 Task: Explore github repository.
Action: Mouse moved to (433, 161)
Screenshot: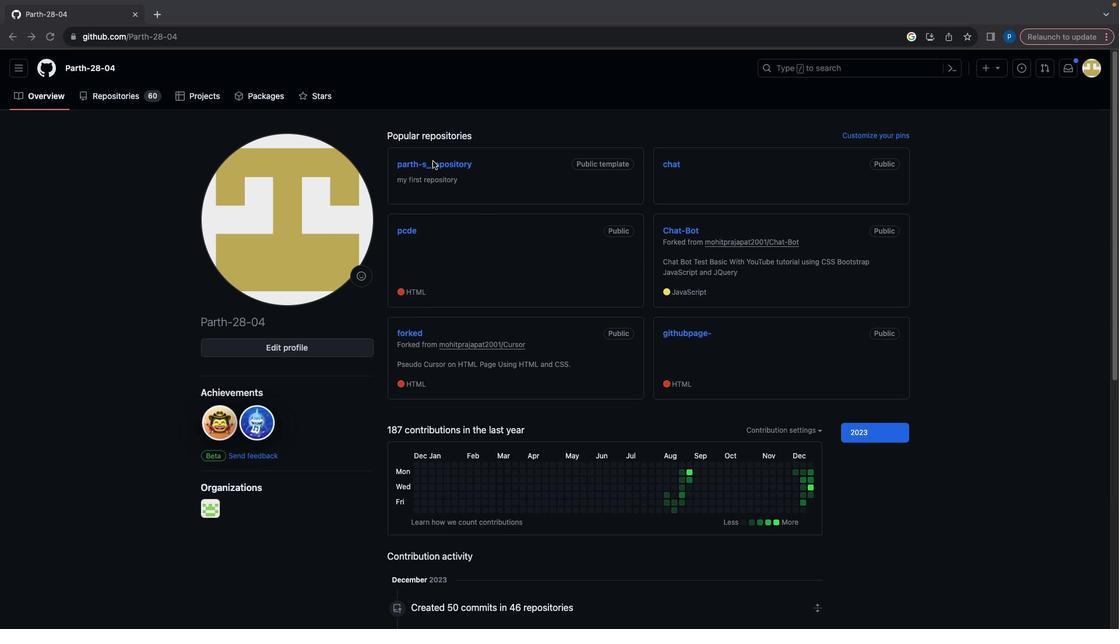 
Action: Mouse pressed left at (433, 161)
Screenshot: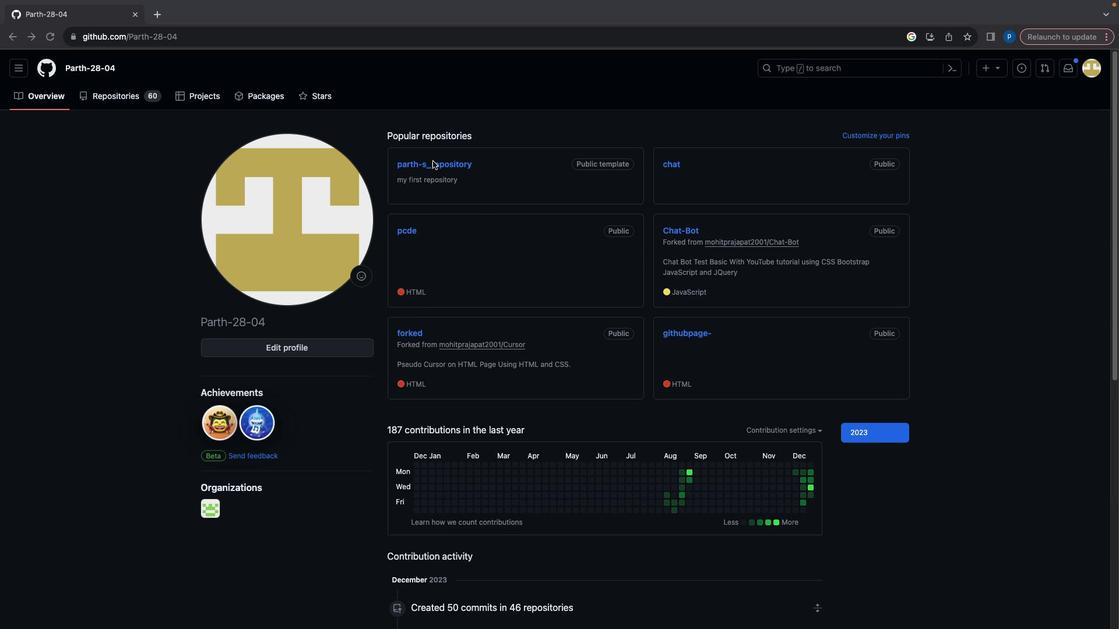 
Action: Mouse pressed left at (433, 161)
Screenshot: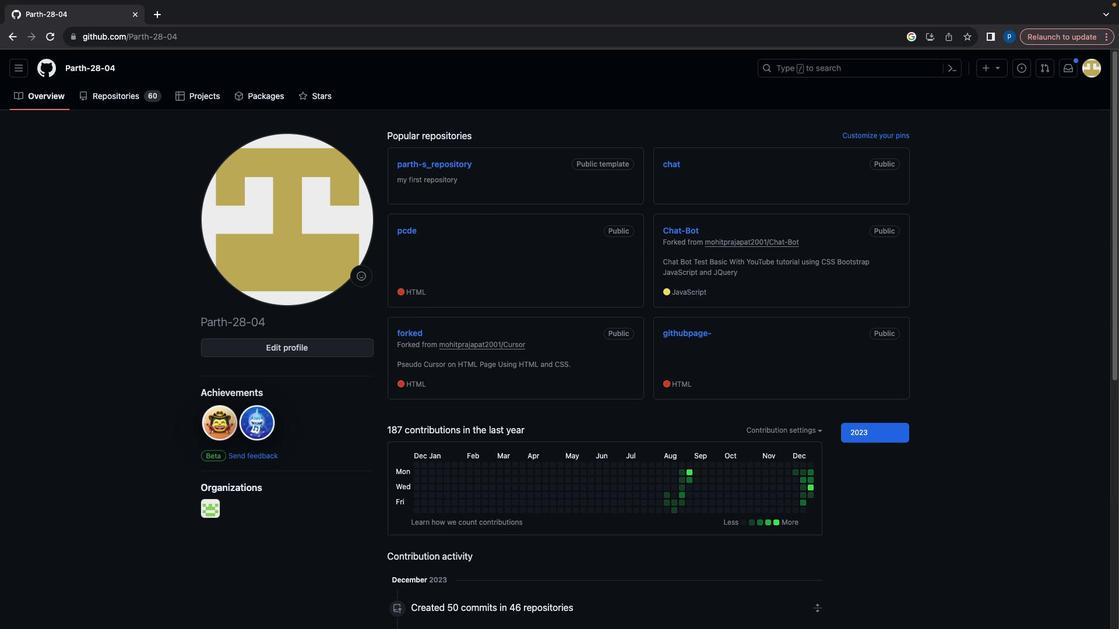 
Action: Mouse moved to (187, 97)
Screenshot: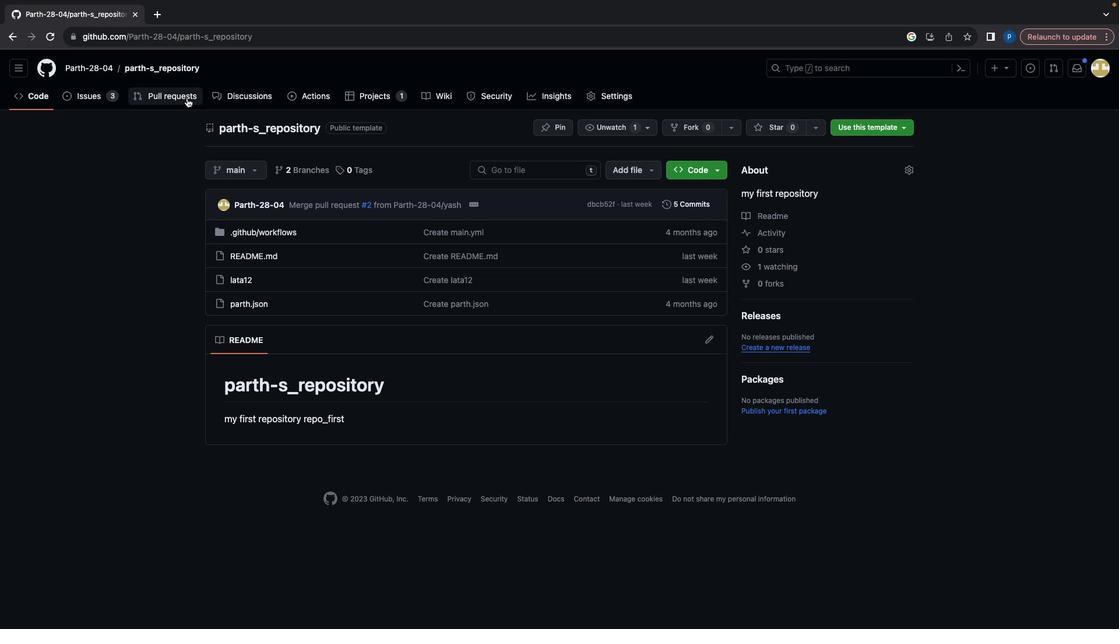 
Action: Mouse pressed left at (187, 97)
Screenshot: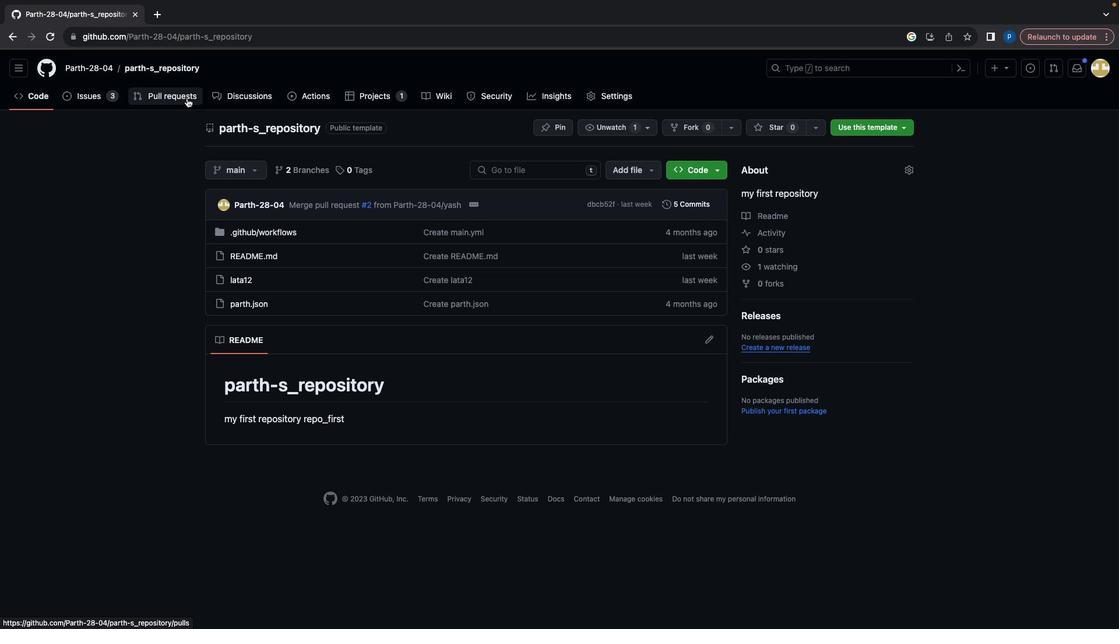 
Action: Mouse moved to (781, 135)
Screenshot: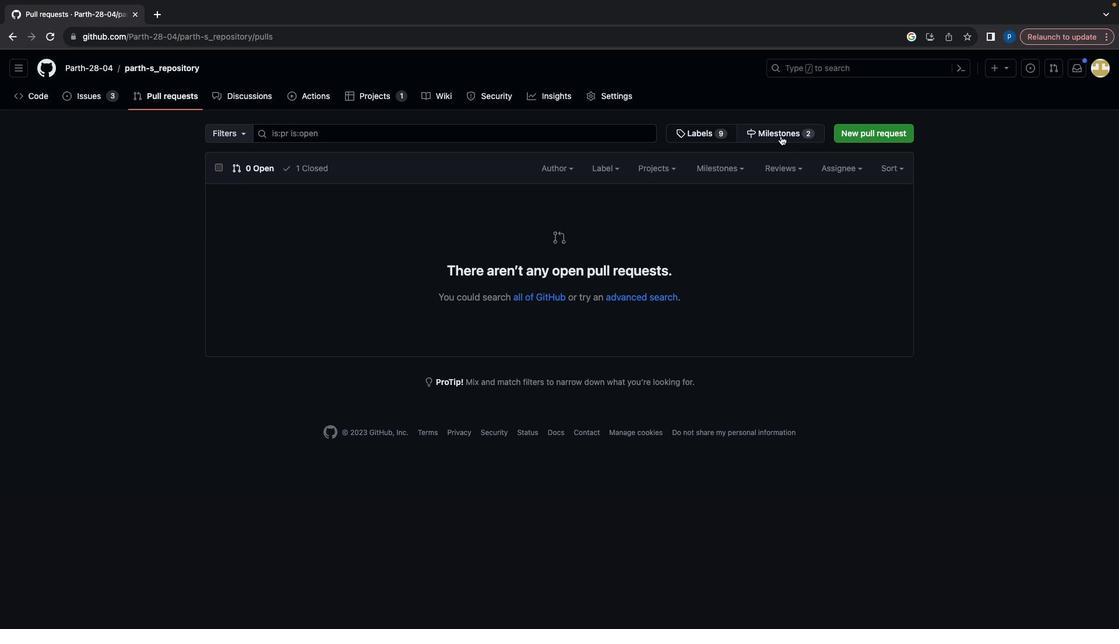 
Action: Mouse pressed left at (781, 135)
Screenshot: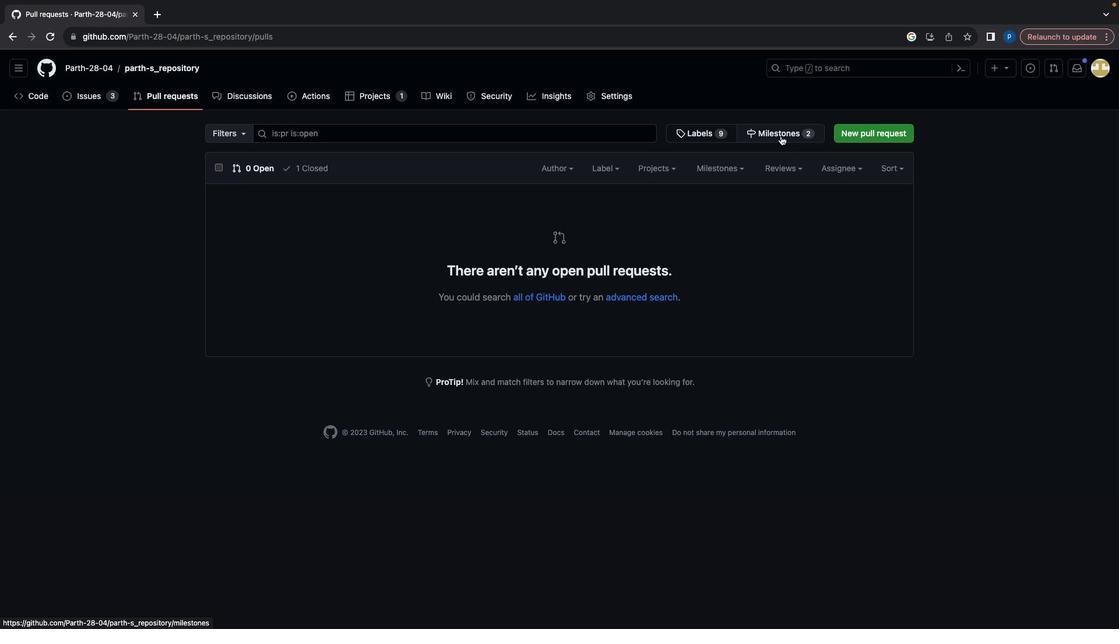 
Action: Mouse moved to (228, 130)
Screenshot: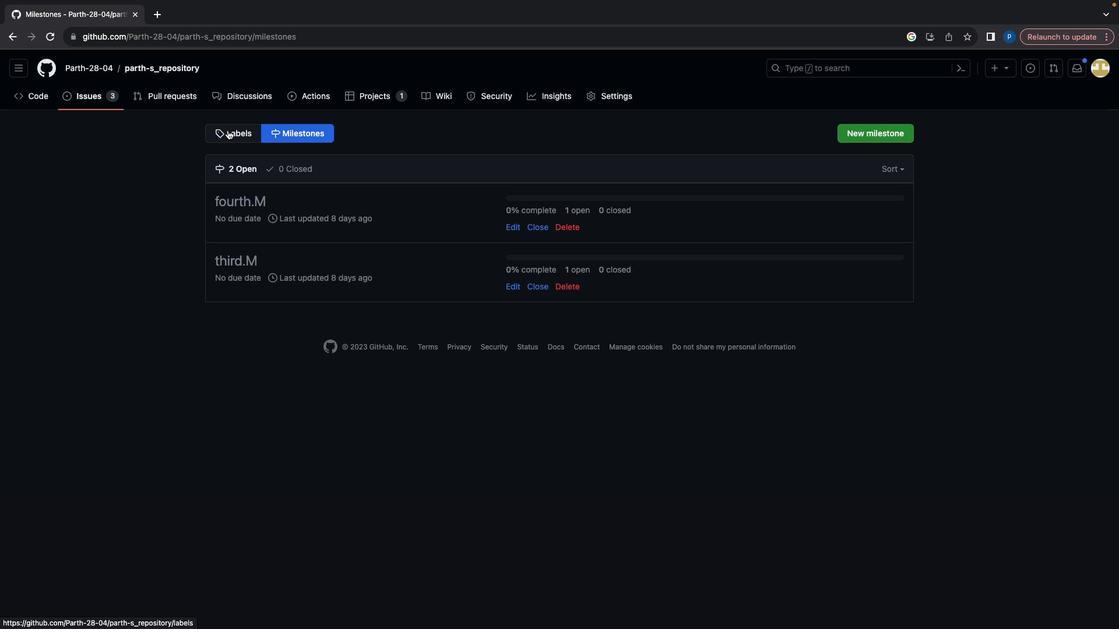 
Action: Mouse pressed left at (228, 130)
Screenshot: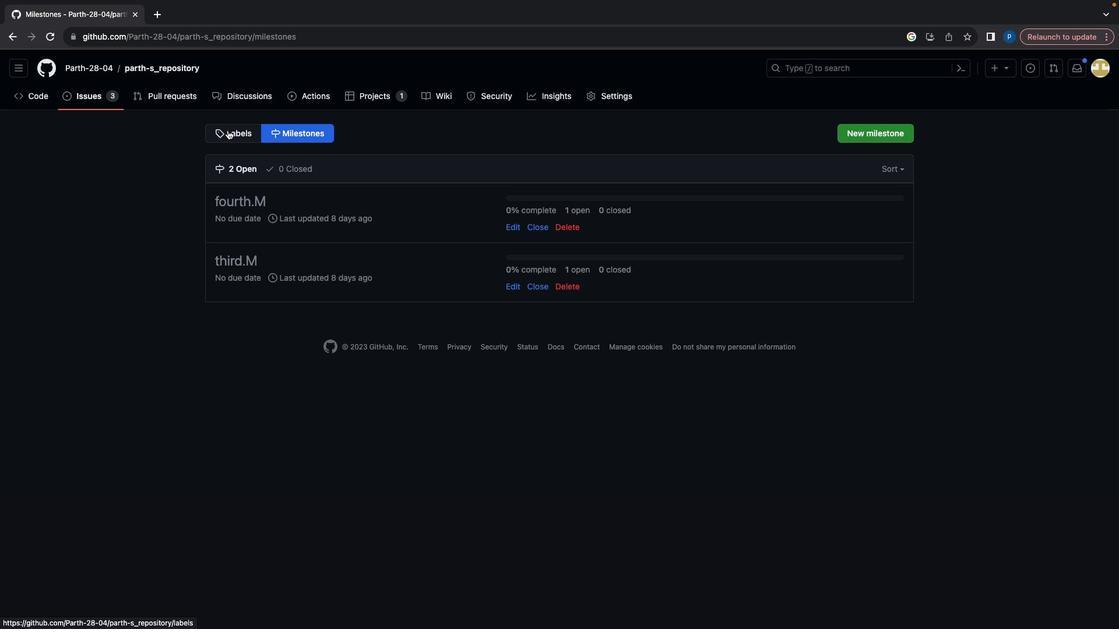 
Action: Mouse moved to (614, 95)
Screenshot: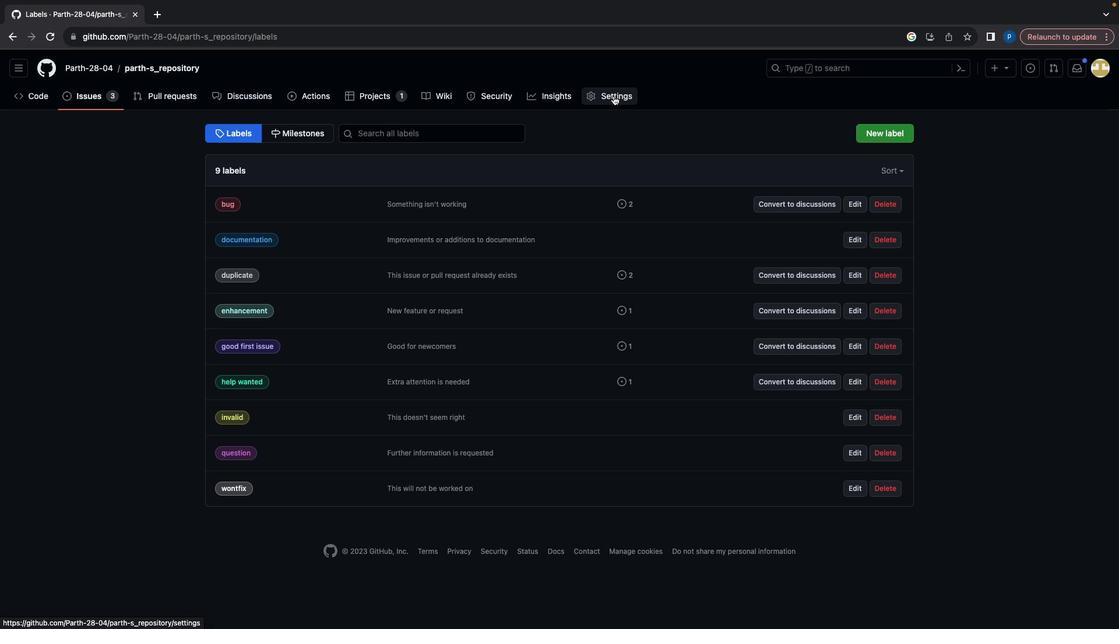 
Action: Mouse pressed left at (614, 95)
Screenshot: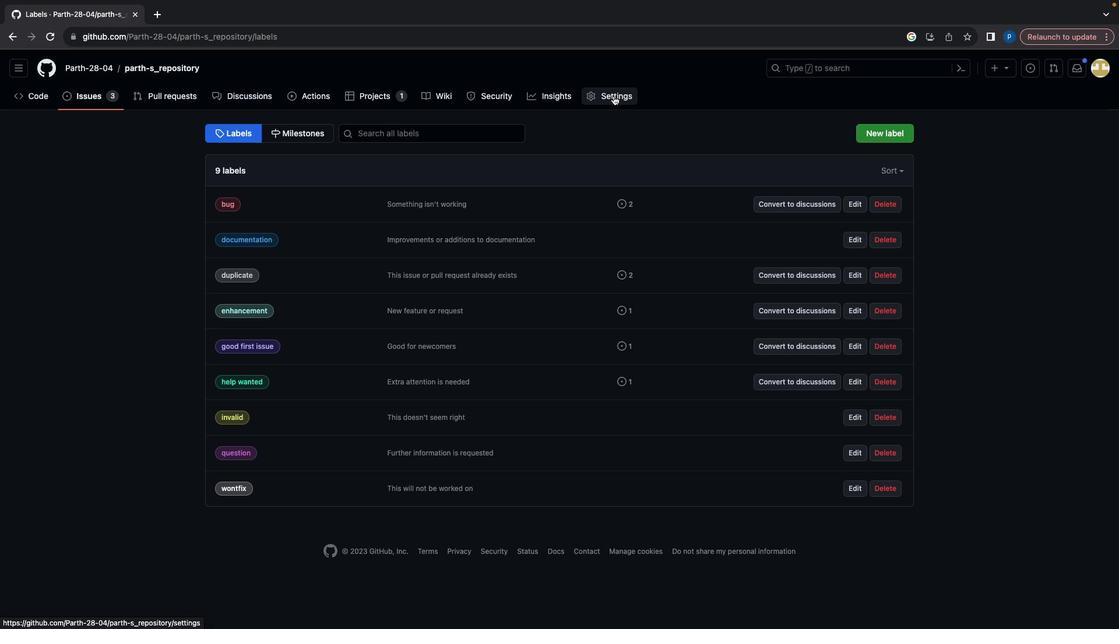 
Action: Mouse moved to (236, 96)
Screenshot: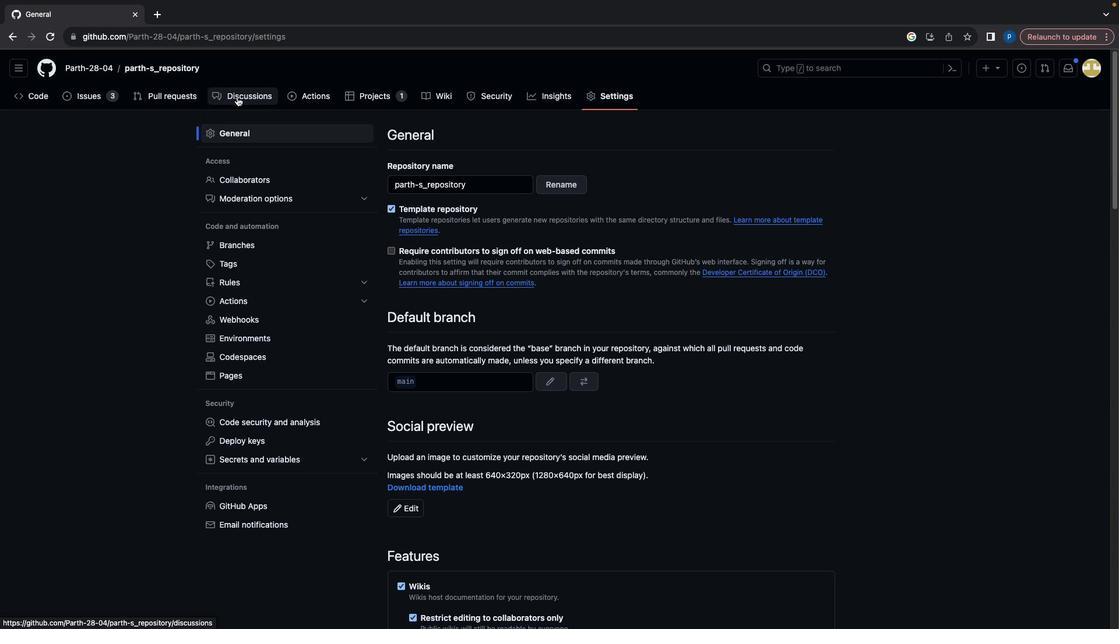 
Action: Mouse pressed left at (236, 96)
Screenshot: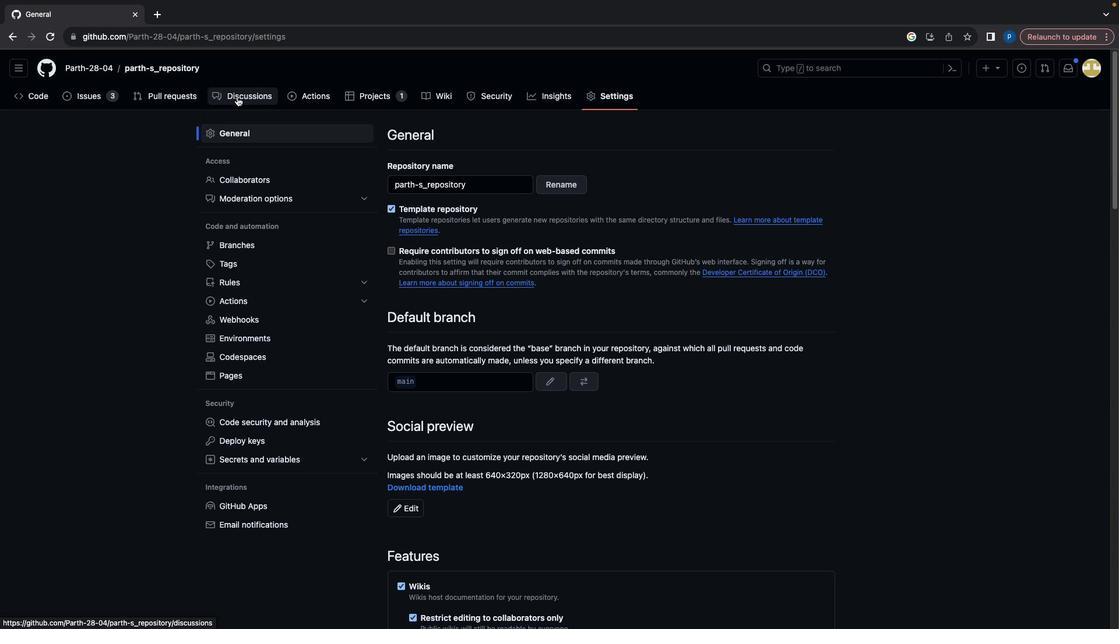 
Action: Mouse moved to (233, 291)
Screenshot: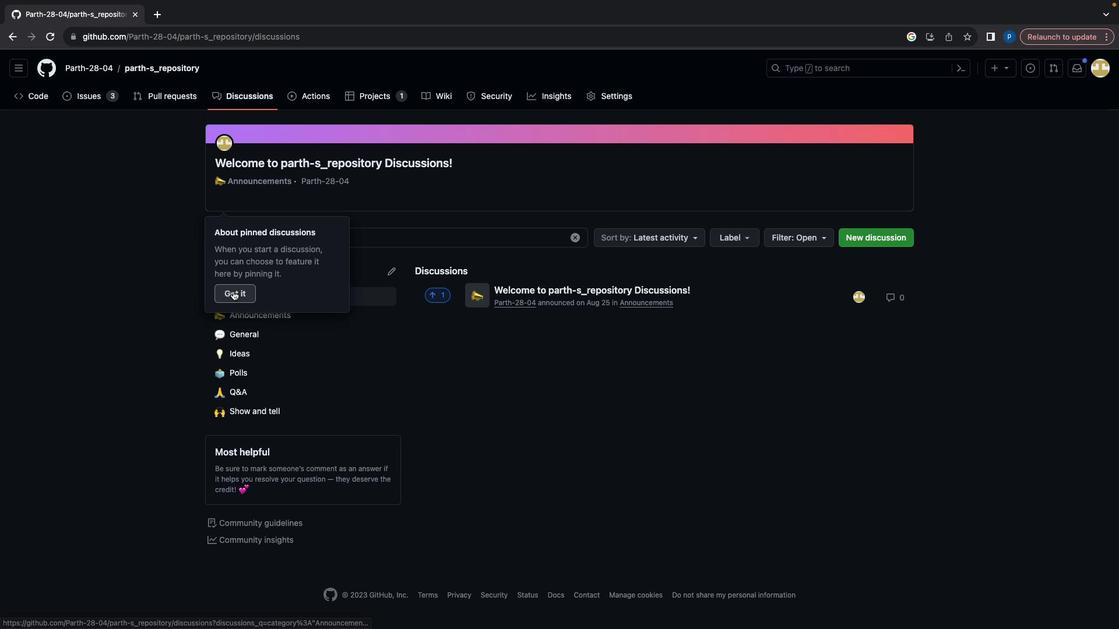 
Action: Mouse pressed left at (233, 291)
Screenshot: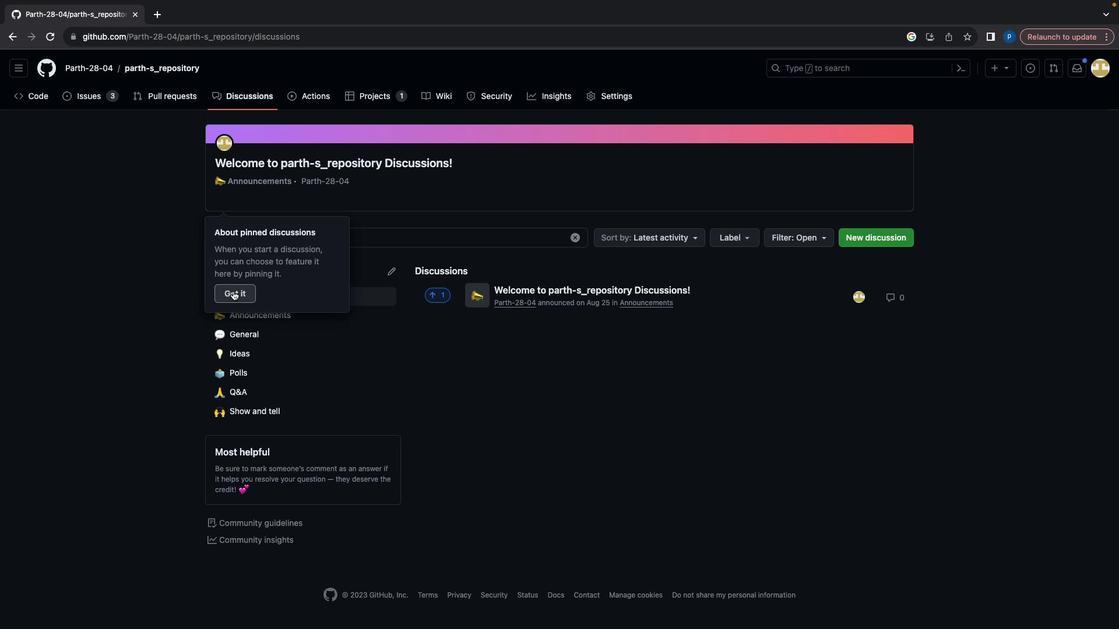 
Action: Mouse moved to (304, 97)
Screenshot: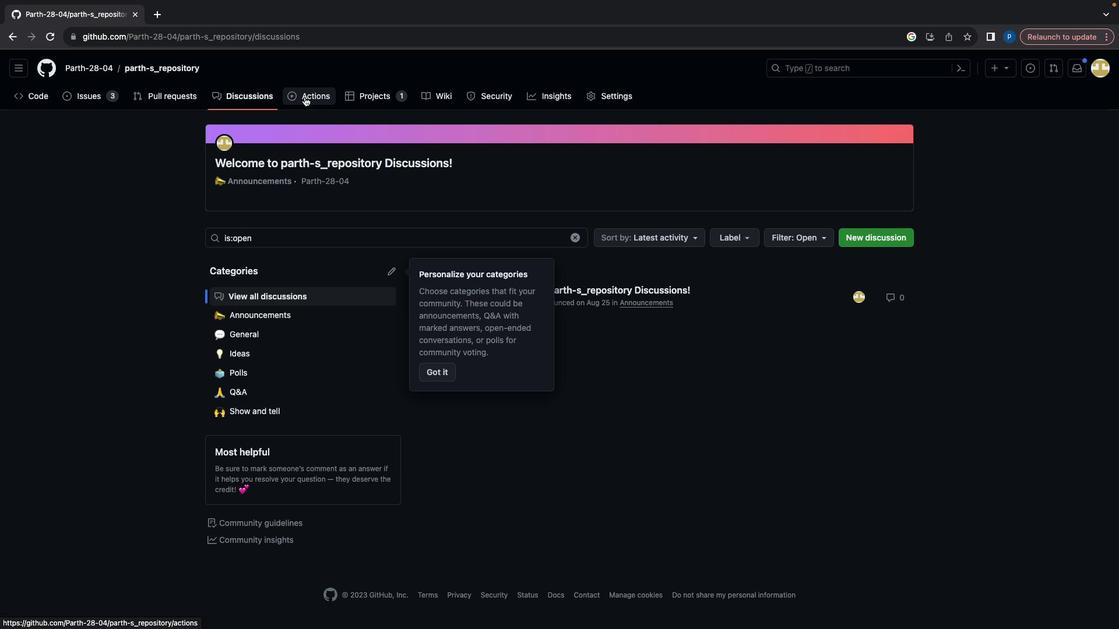 
Action: Mouse pressed left at (304, 97)
Screenshot: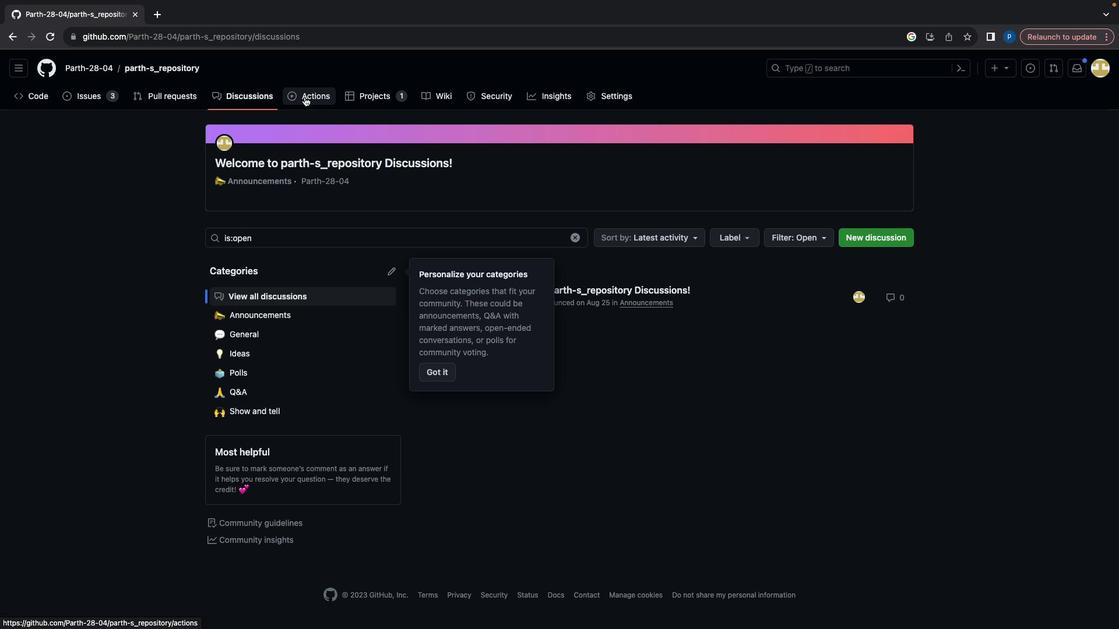 
Action: Mouse moved to (689, 456)
Screenshot: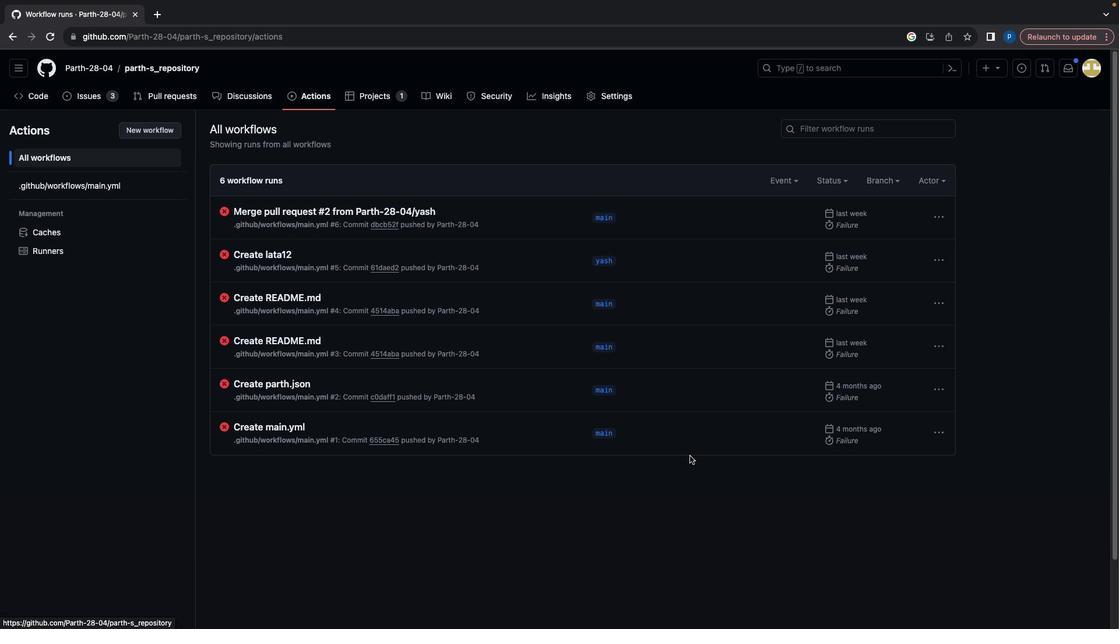 
